 Task: Add the product "Freshpet Select Adult Chunky Beef Veg & Rice (1.5 lb)" to cart from the store "Pavilions Pets".
Action: Mouse pressed left at (39, 72)
Screenshot: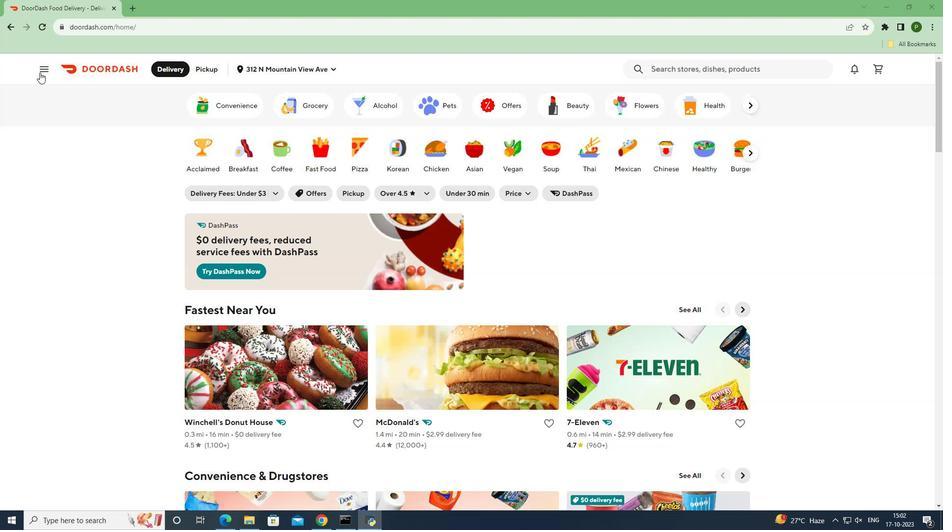 
Action: Mouse moved to (42, 143)
Screenshot: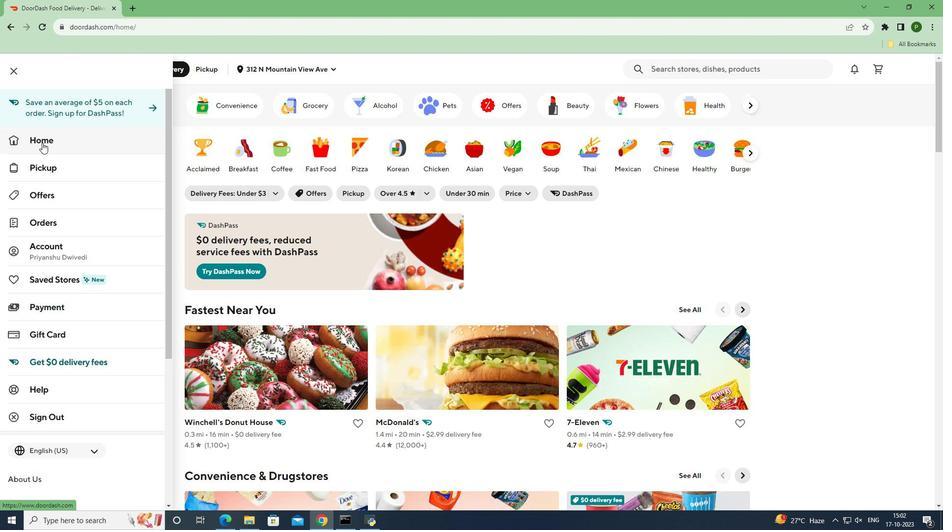 
Action: Mouse pressed left at (42, 143)
Screenshot: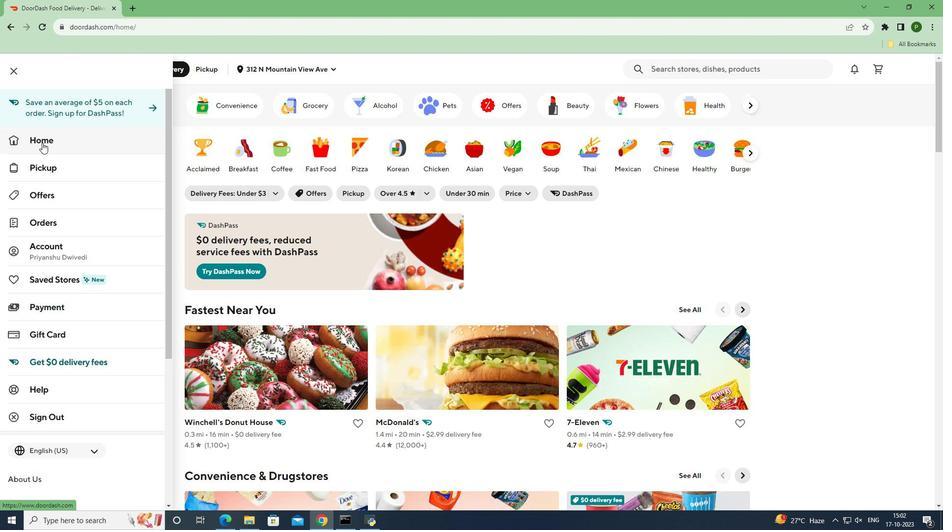 
Action: Mouse moved to (439, 108)
Screenshot: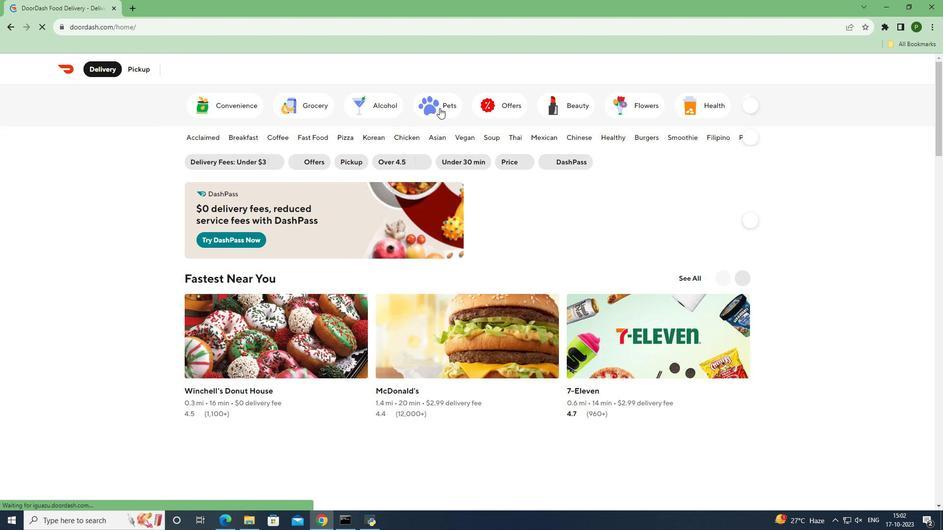 
Action: Mouse pressed left at (439, 108)
Screenshot: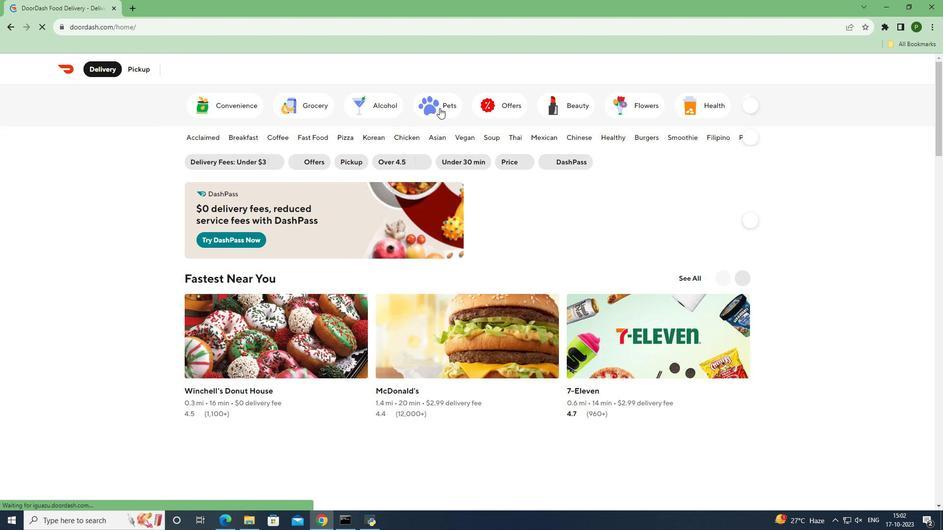 
Action: Mouse moved to (725, 298)
Screenshot: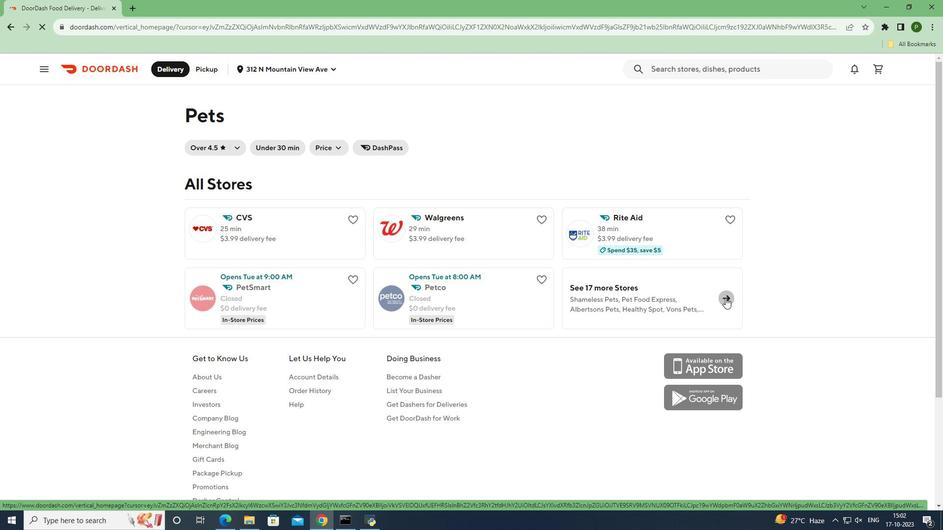 
Action: Mouse pressed left at (725, 298)
Screenshot: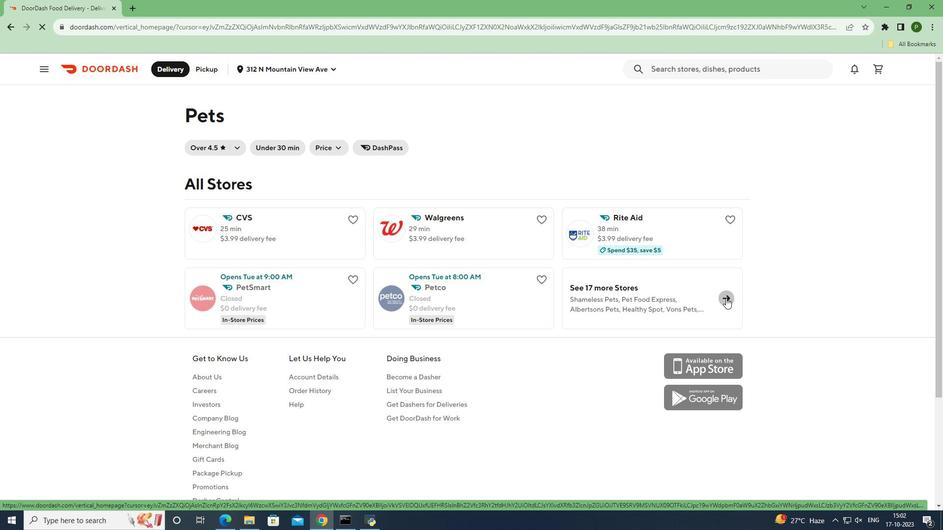 
Action: Mouse moved to (633, 427)
Screenshot: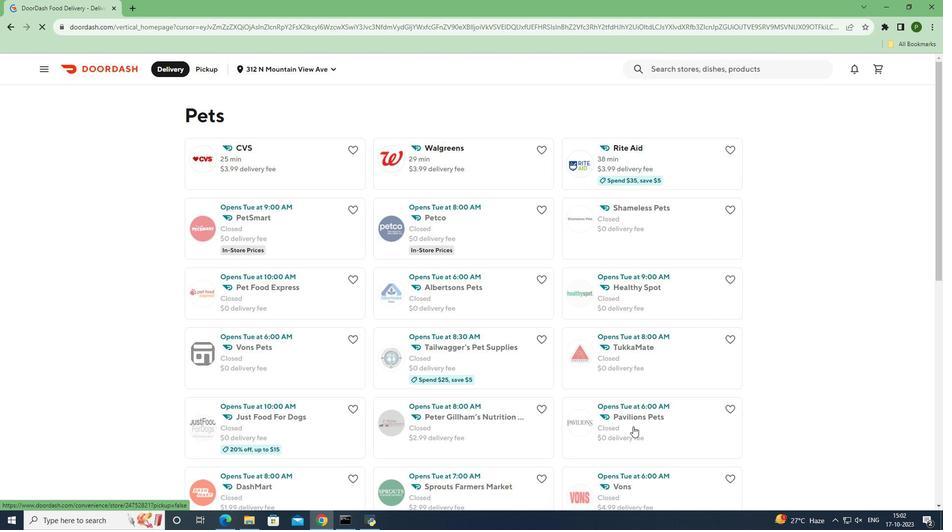
Action: Mouse pressed left at (633, 427)
Screenshot: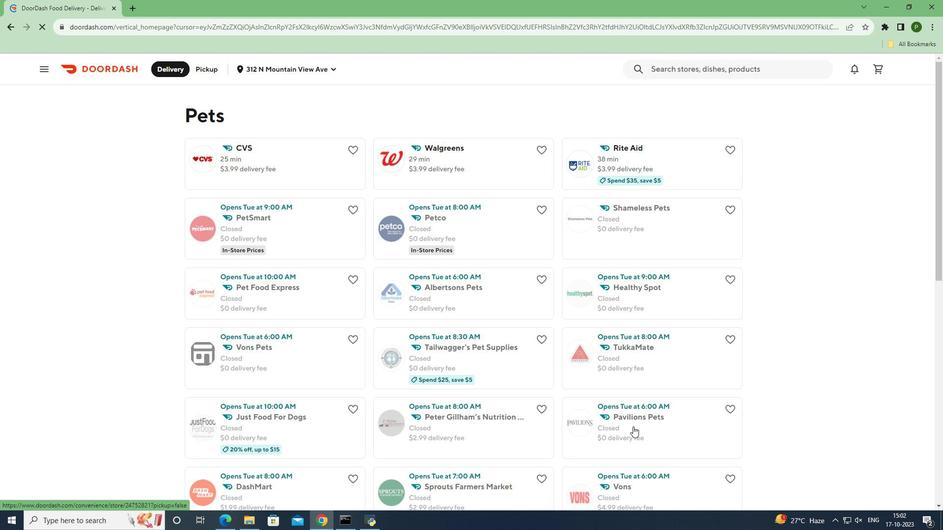 
Action: Mouse moved to (630, 157)
Screenshot: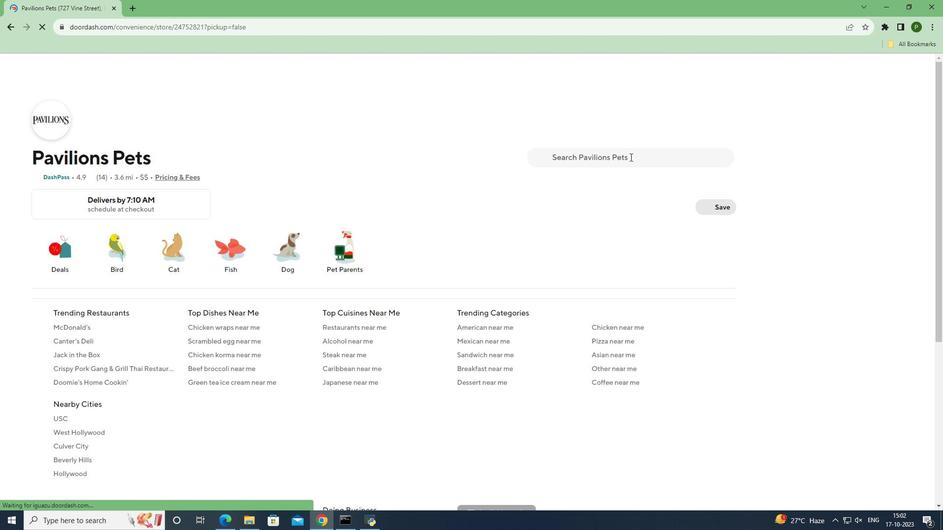 
Action: Mouse pressed left at (630, 157)
Screenshot: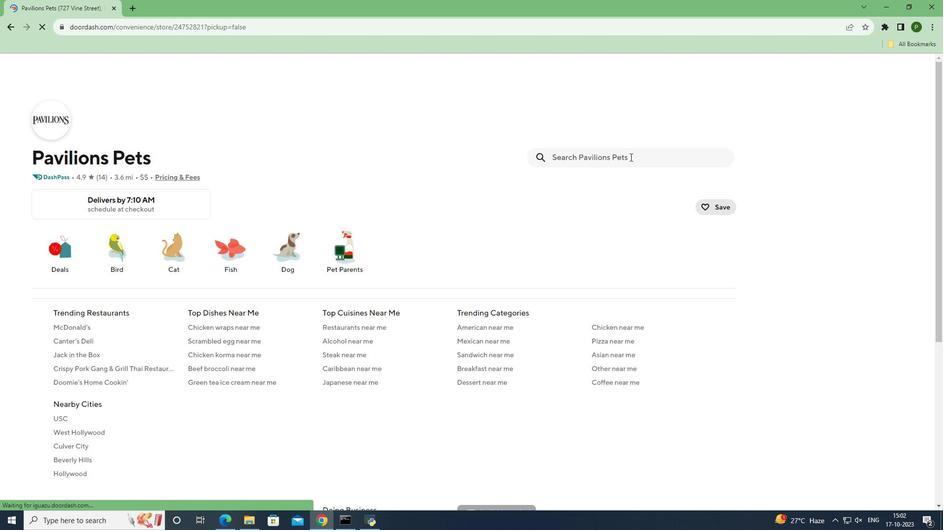 
Action: Mouse moved to (627, 157)
Screenshot: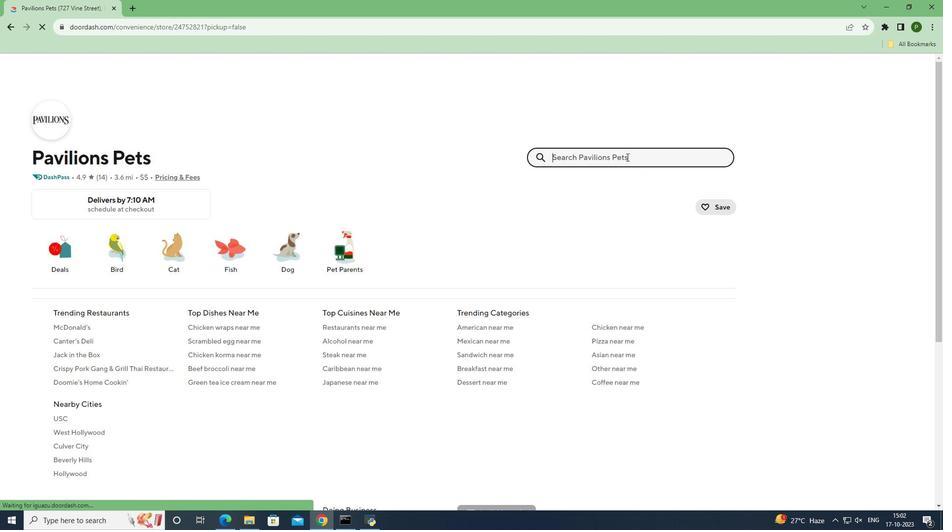 
Action: Key pressed <Key.caps_lock>F<Key.caps_lock>reshpet<Key.space><Key.caps_lock>S<Key.caps_lock>elect<Key.space><Key.caps_lock>A<Key.caps_lock>dult<Key.space><Key.caps_lock>C<Key.caps_lock>hunky<Key.space><Key.caps_lock>B<Key.caps_lock>eef<Key.space><Key.caps_lock>V<Key.caps_lock>eg<Key.space><Key.shift>&<Key.space><Key.caps_lock>R<Key.caps_lock>ice<Key.space><Key.shift_r>(1.1<Key.backspace>5<Key.space>lb<Key.shift_r>)<Key.enter>
Screenshot: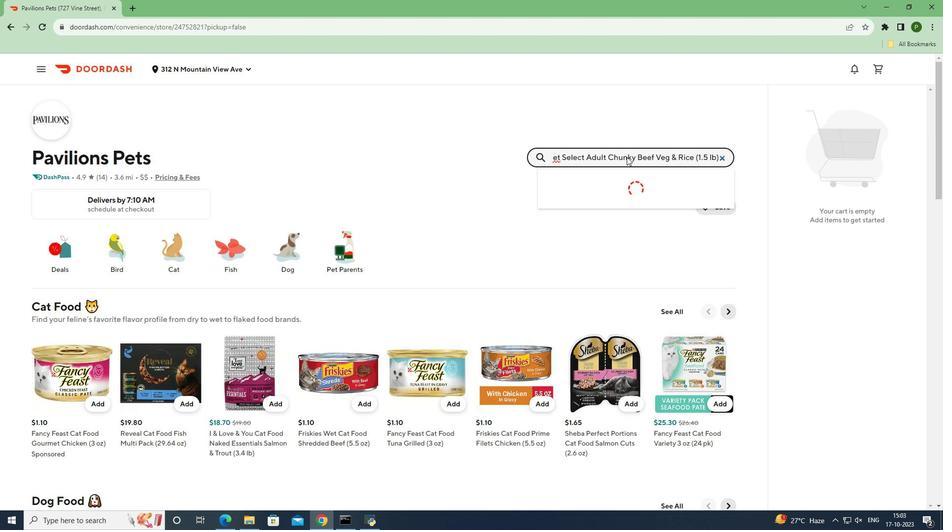 
Action: Mouse moved to (90, 249)
Screenshot: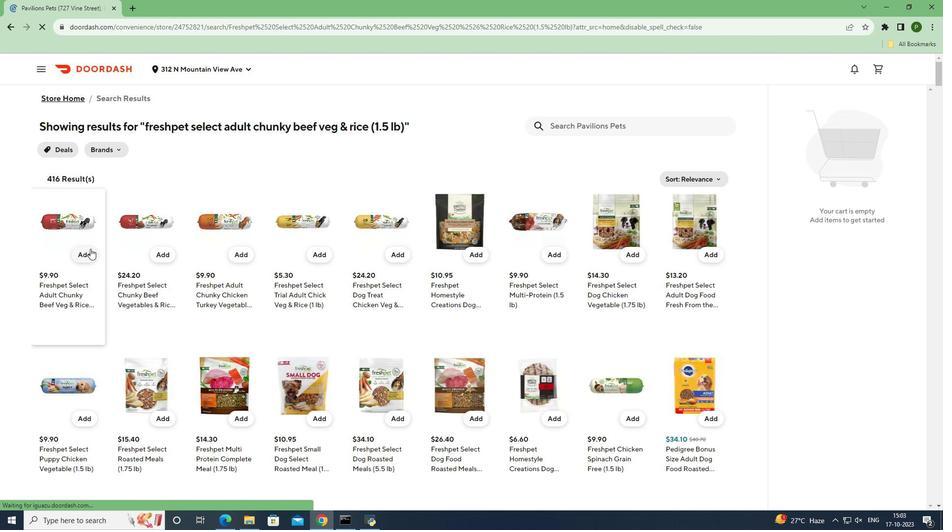 
Action: Mouse pressed left at (90, 249)
Screenshot: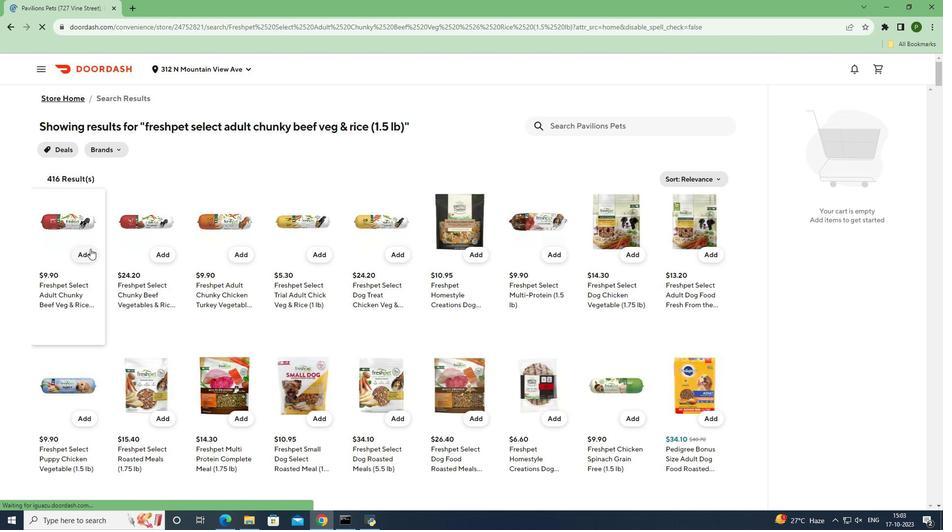 
Action: Mouse moved to (41, 322)
Screenshot: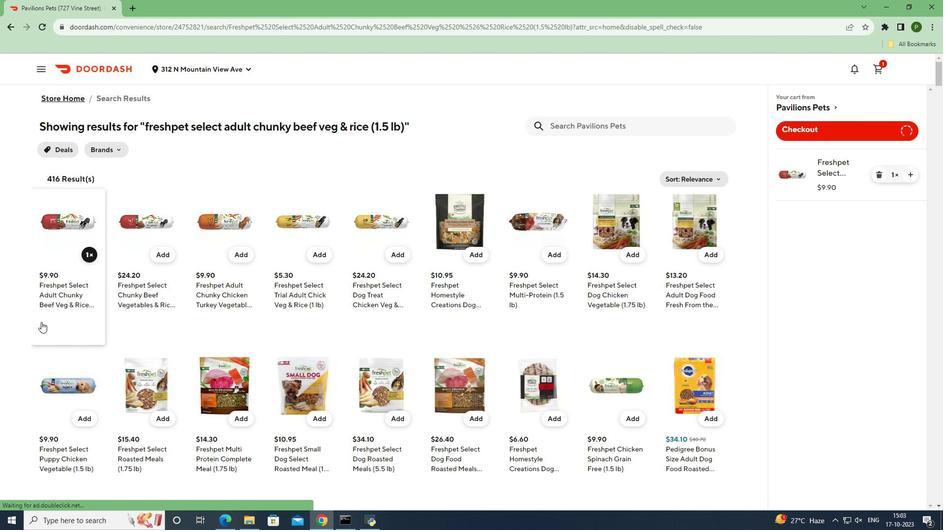 
